Task: Create a rule from the Routing list, Task moved to a section -> Set Priority in the project AirLink , set the section as To-Do and set the priority of the task as  High
Action: Mouse moved to (64, 354)
Screenshot: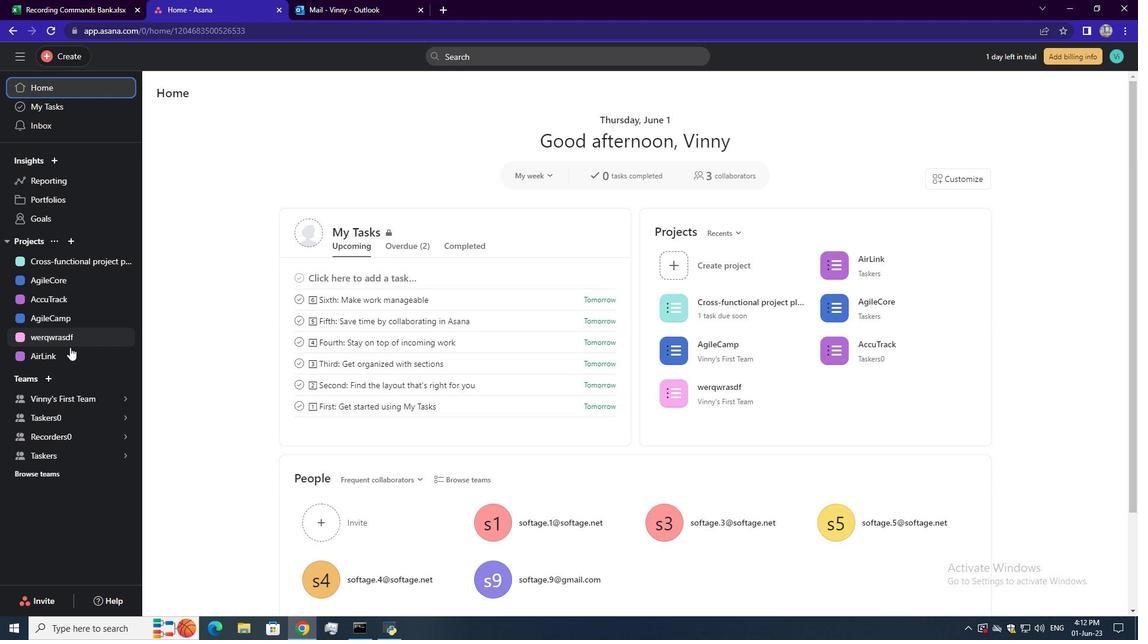 
Action: Mouse pressed left at (64, 354)
Screenshot: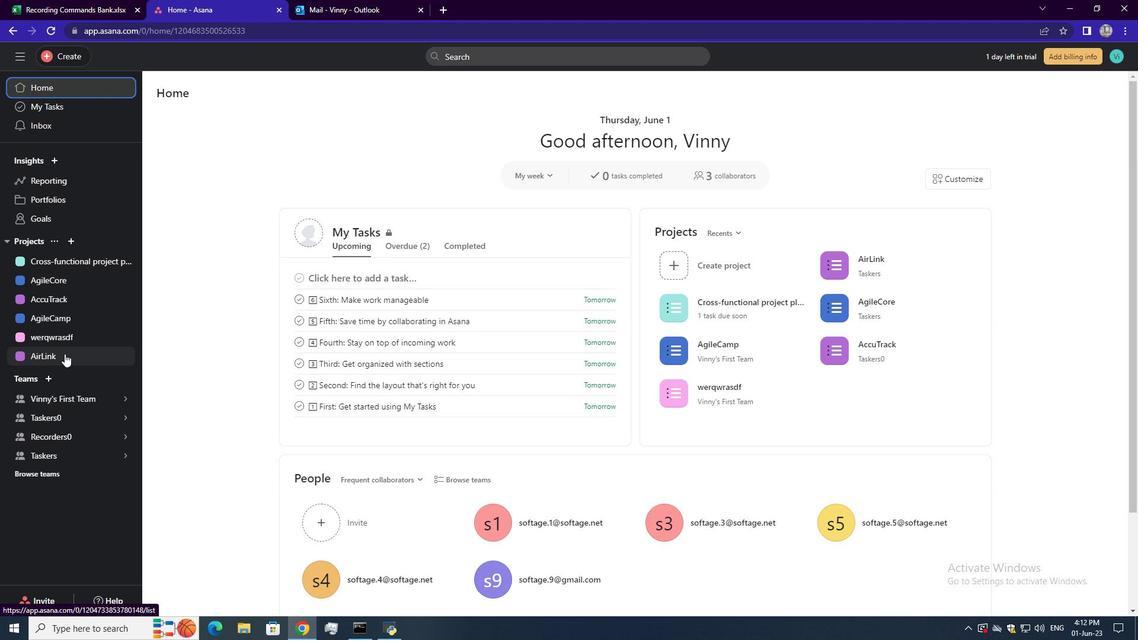 
Action: Mouse moved to (1098, 100)
Screenshot: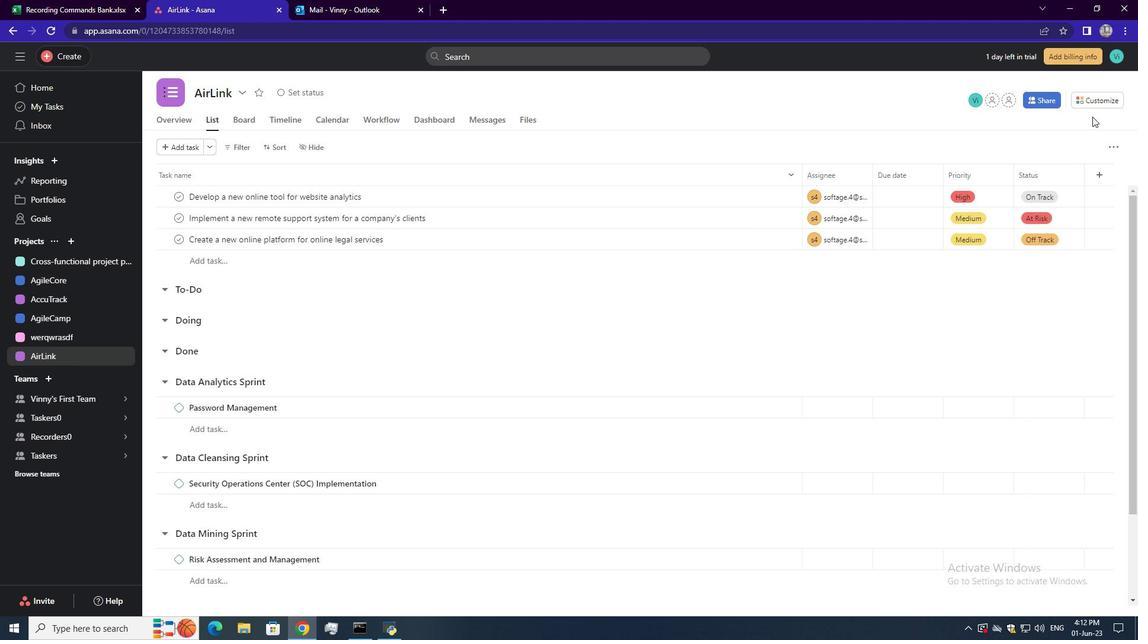
Action: Mouse pressed left at (1098, 100)
Screenshot: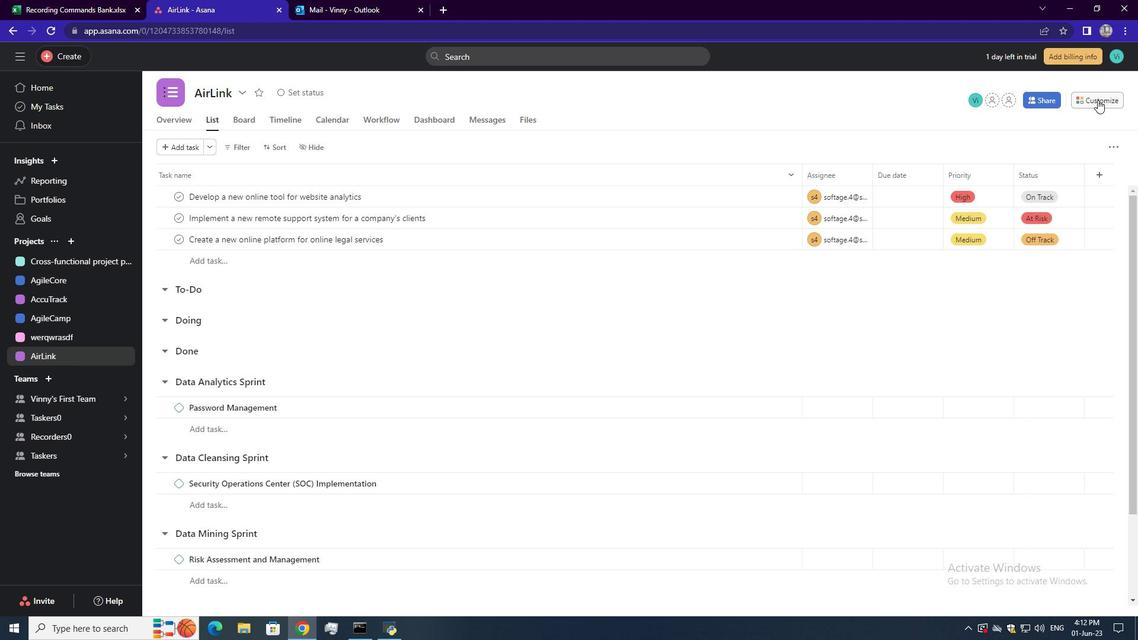 
Action: Mouse moved to (897, 248)
Screenshot: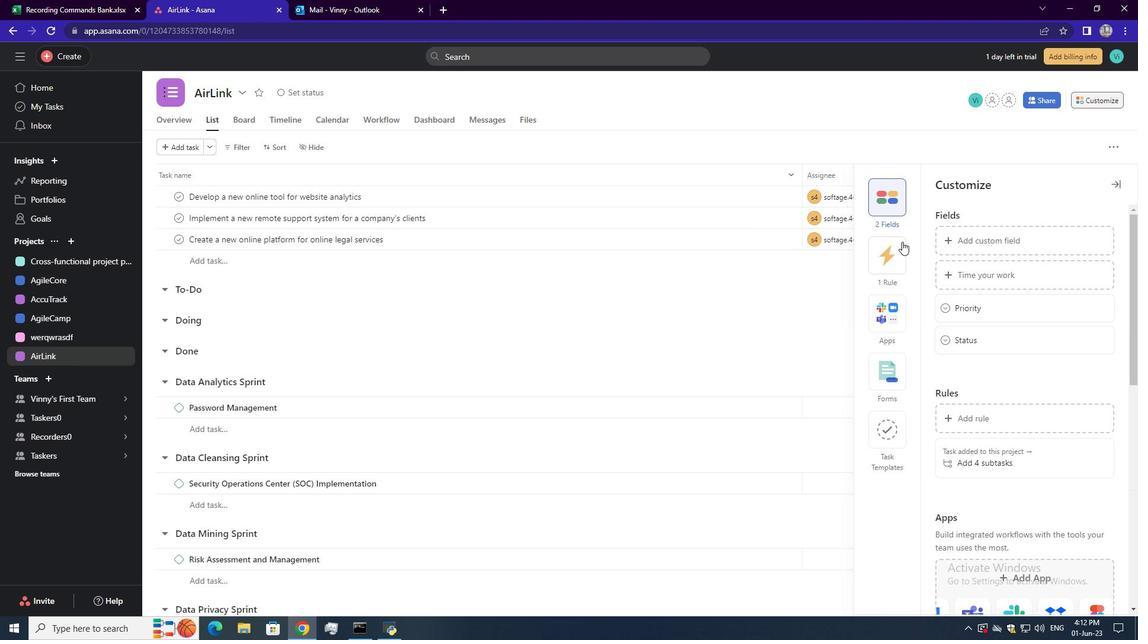 
Action: Mouse pressed left at (897, 248)
Screenshot: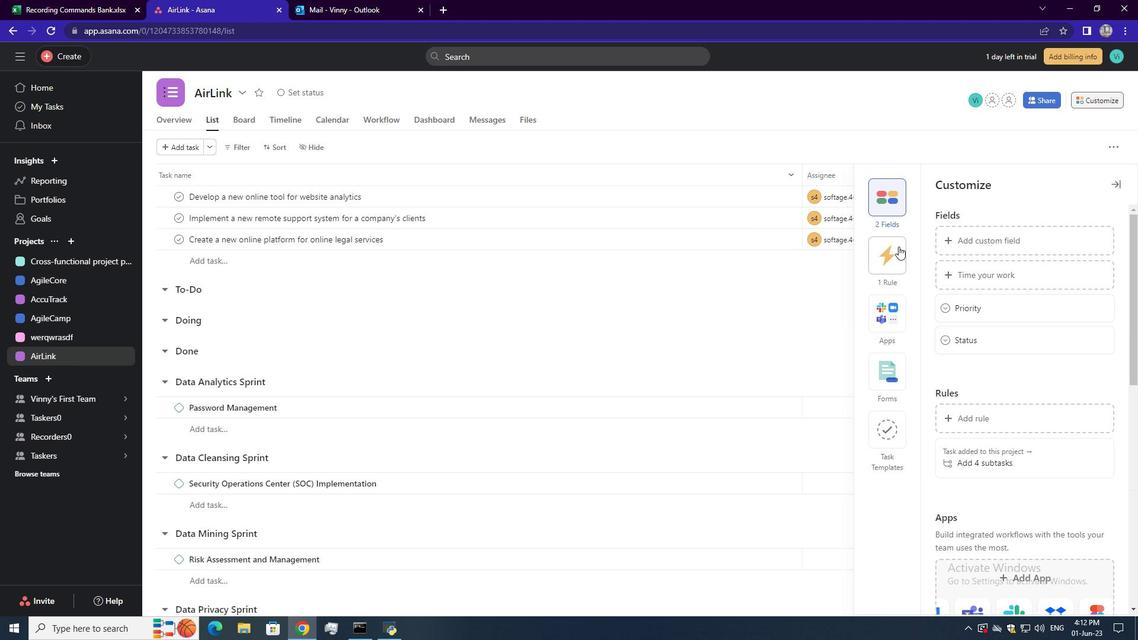 
Action: Mouse moved to (980, 242)
Screenshot: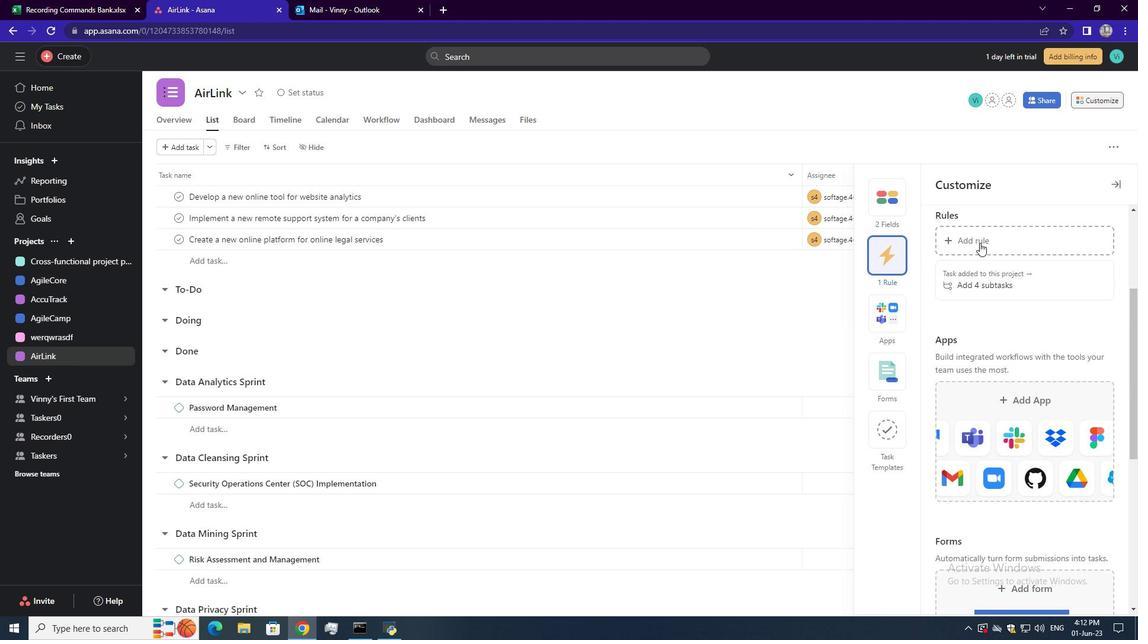 
Action: Mouse pressed left at (980, 242)
Screenshot: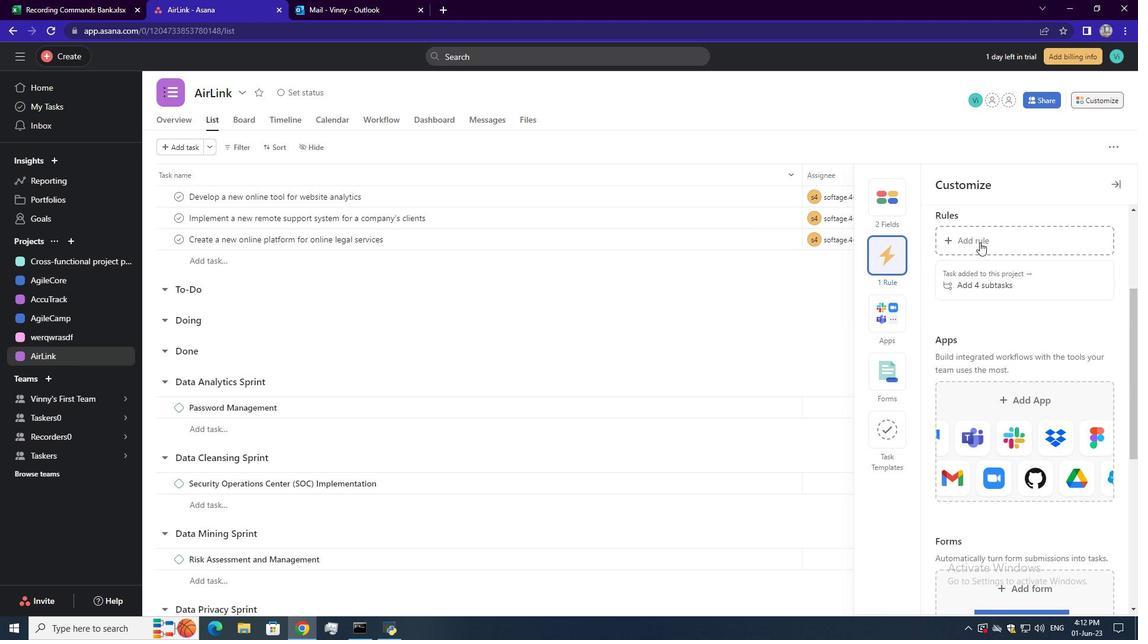 
Action: Mouse moved to (241, 154)
Screenshot: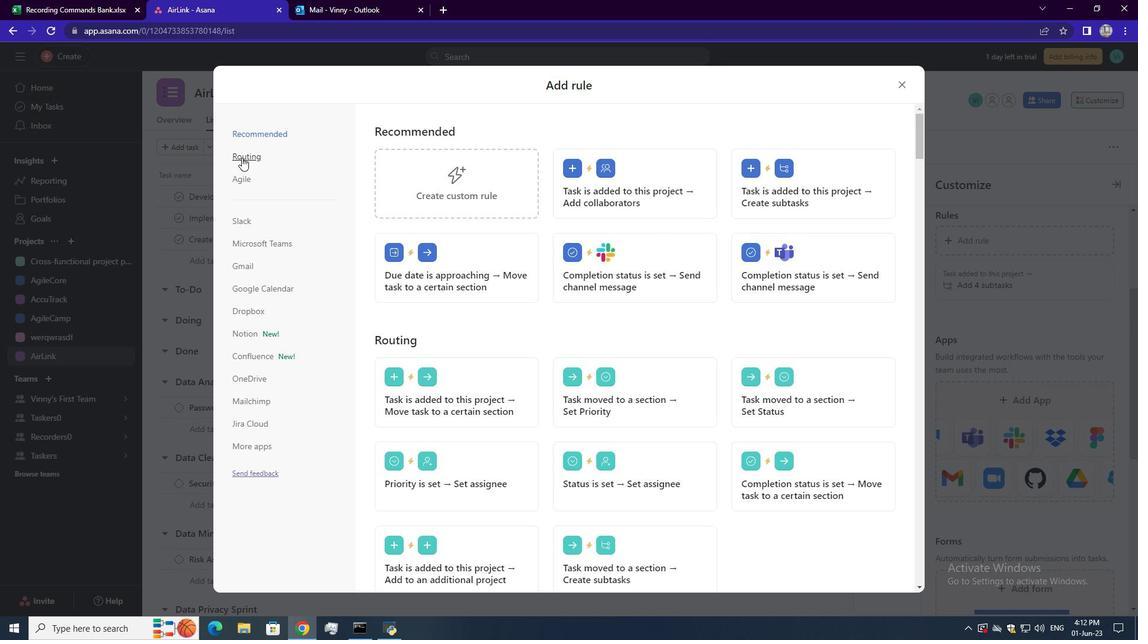 
Action: Mouse pressed left at (241, 154)
Screenshot: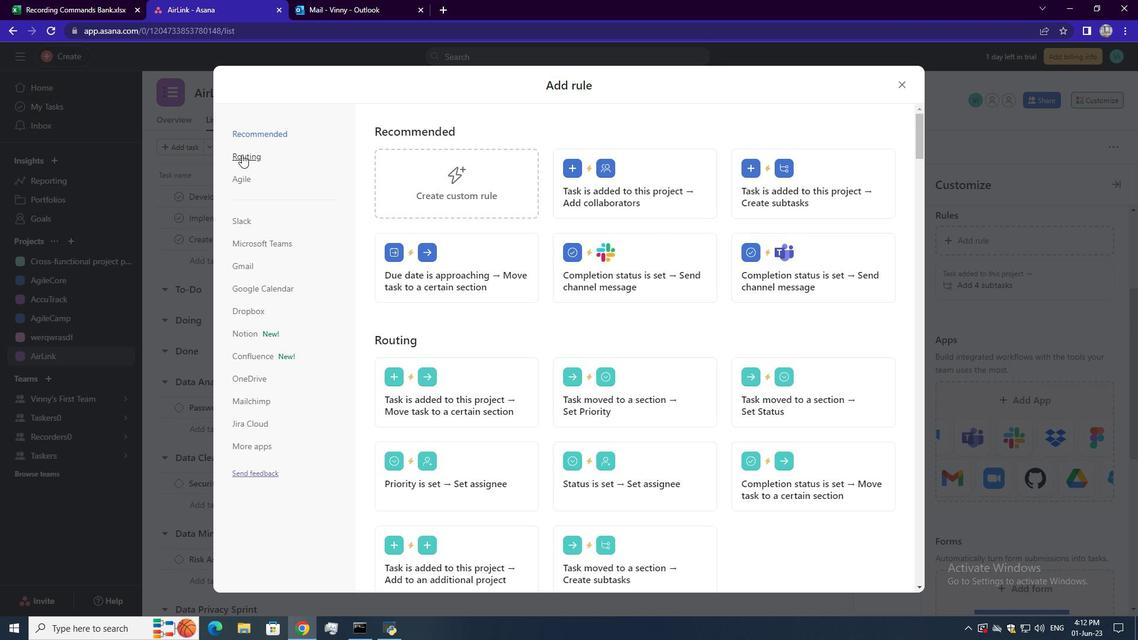 
Action: Mouse moved to (614, 198)
Screenshot: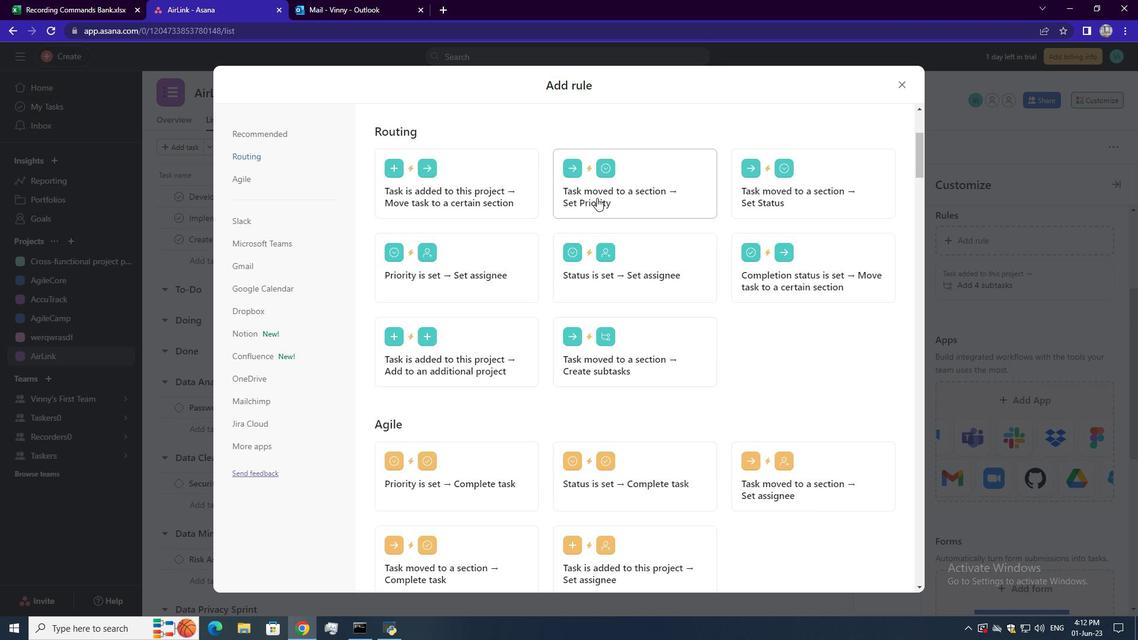 
Action: Mouse pressed left at (614, 198)
Screenshot: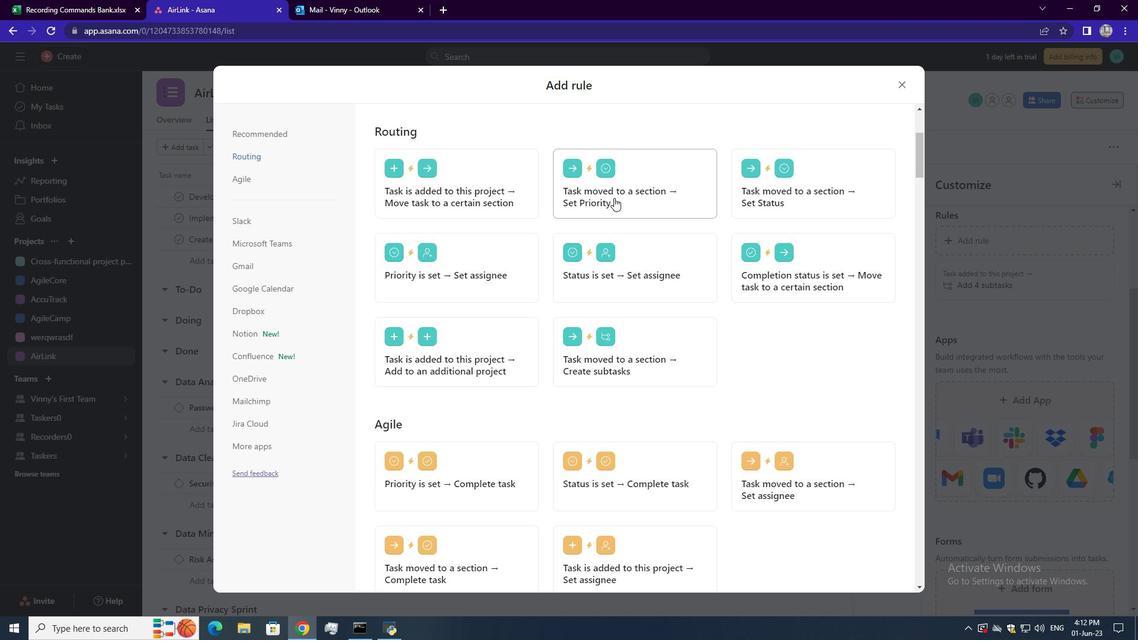 
Action: Mouse moved to (435, 321)
Screenshot: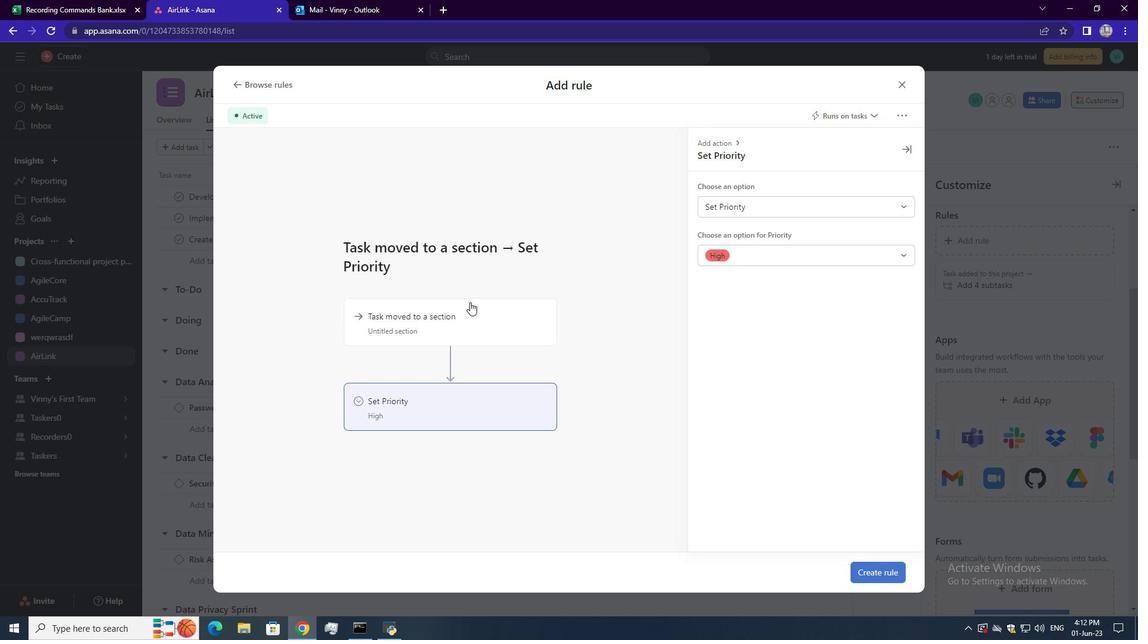 
Action: Mouse pressed left at (435, 321)
Screenshot: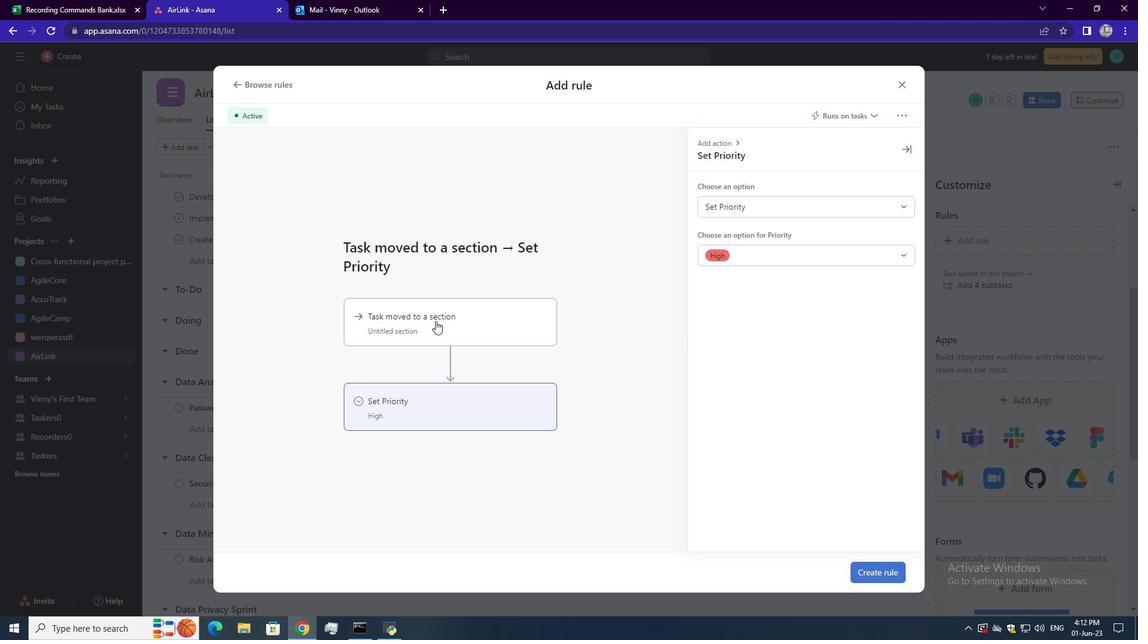 
Action: Mouse moved to (791, 212)
Screenshot: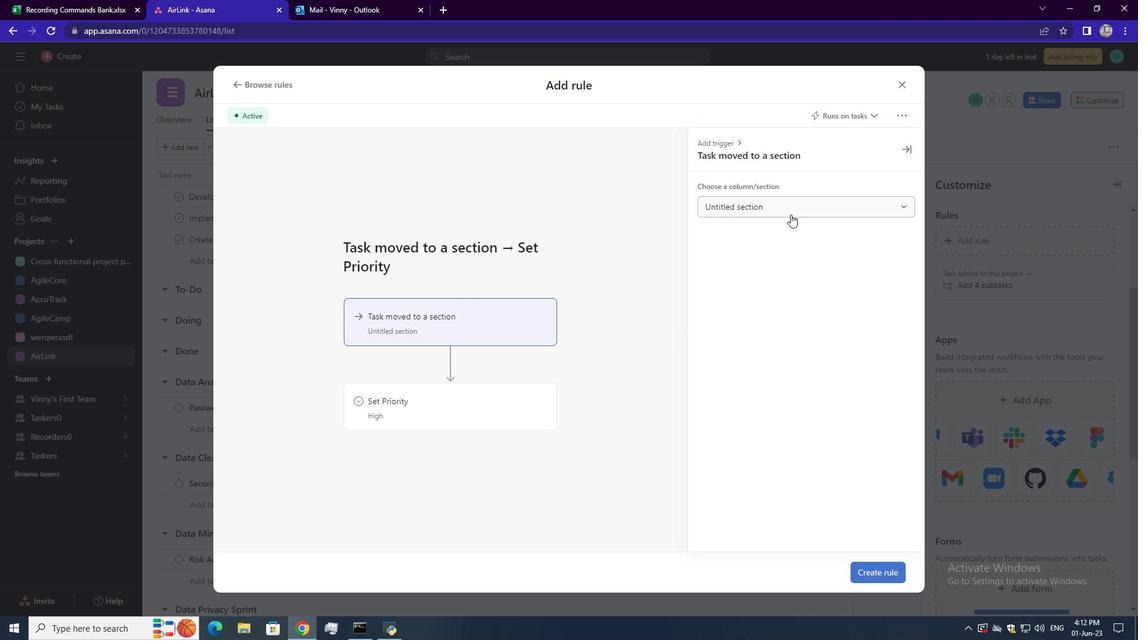 
Action: Mouse pressed left at (791, 212)
Screenshot: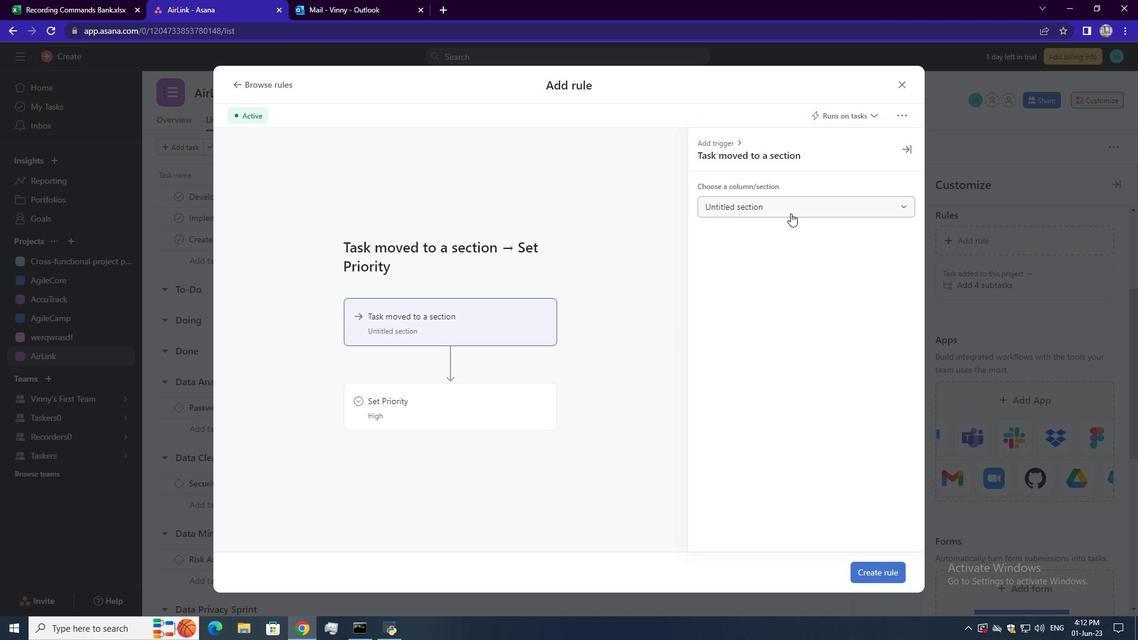 
Action: Mouse moved to (747, 248)
Screenshot: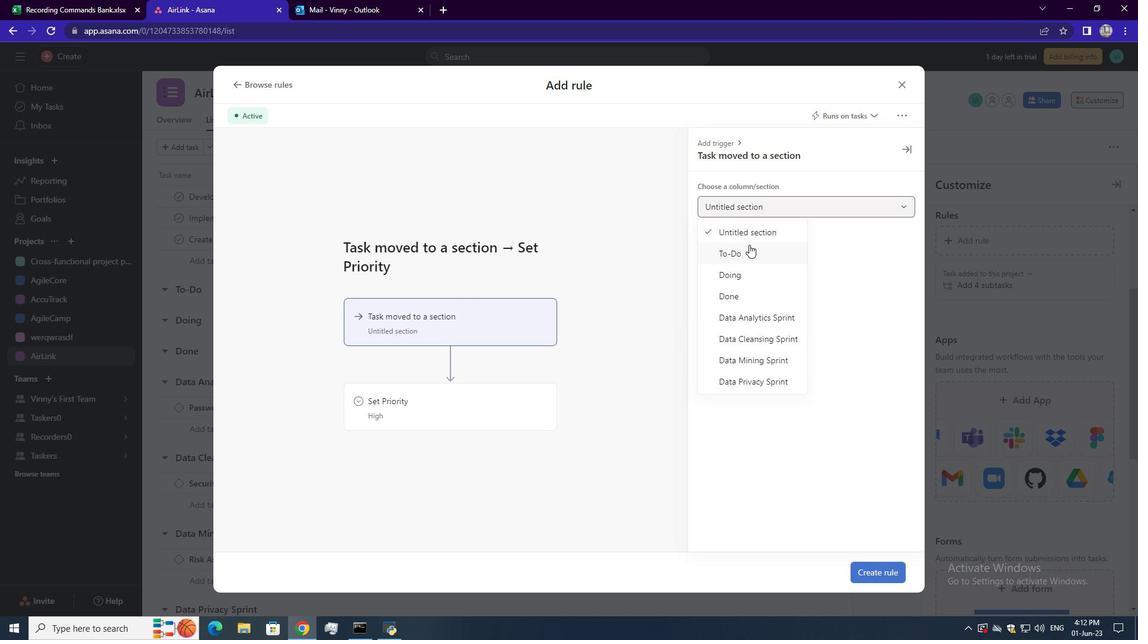 
Action: Mouse pressed left at (747, 248)
Screenshot: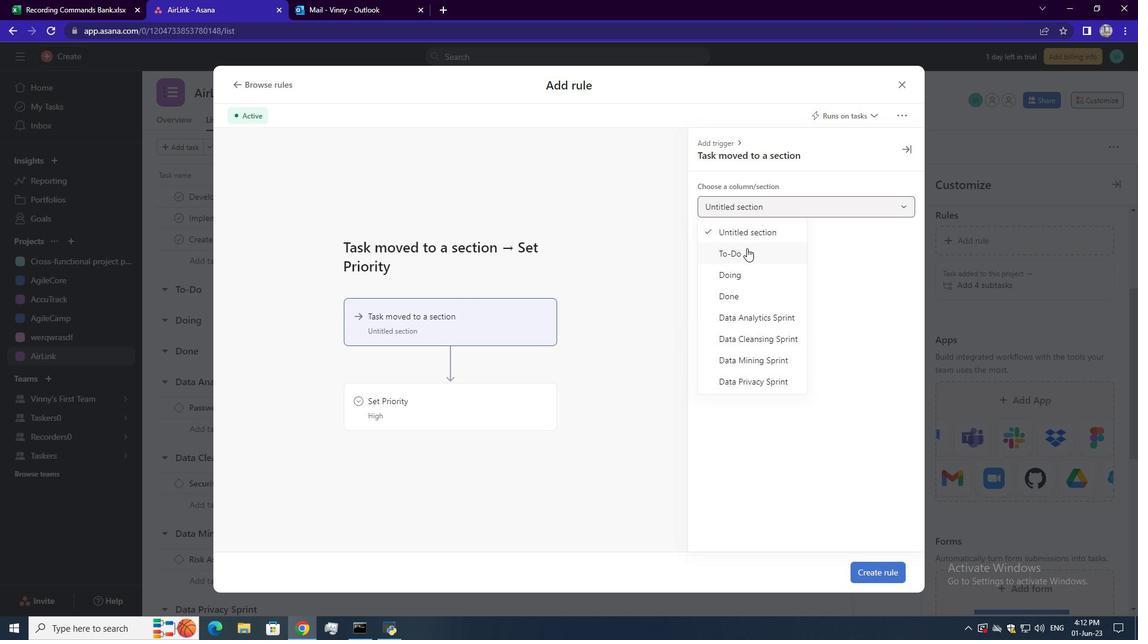 
Action: Mouse moved to (440, 394)
Screenshot: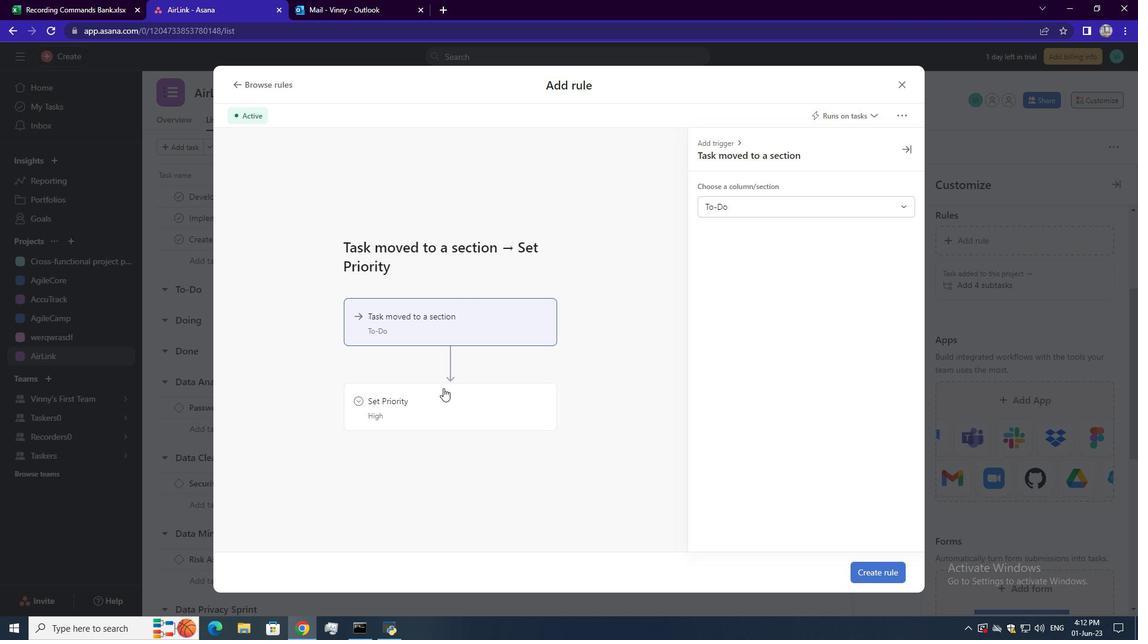 
Action: Mouse pressed left at (440, 394)
Screenshot: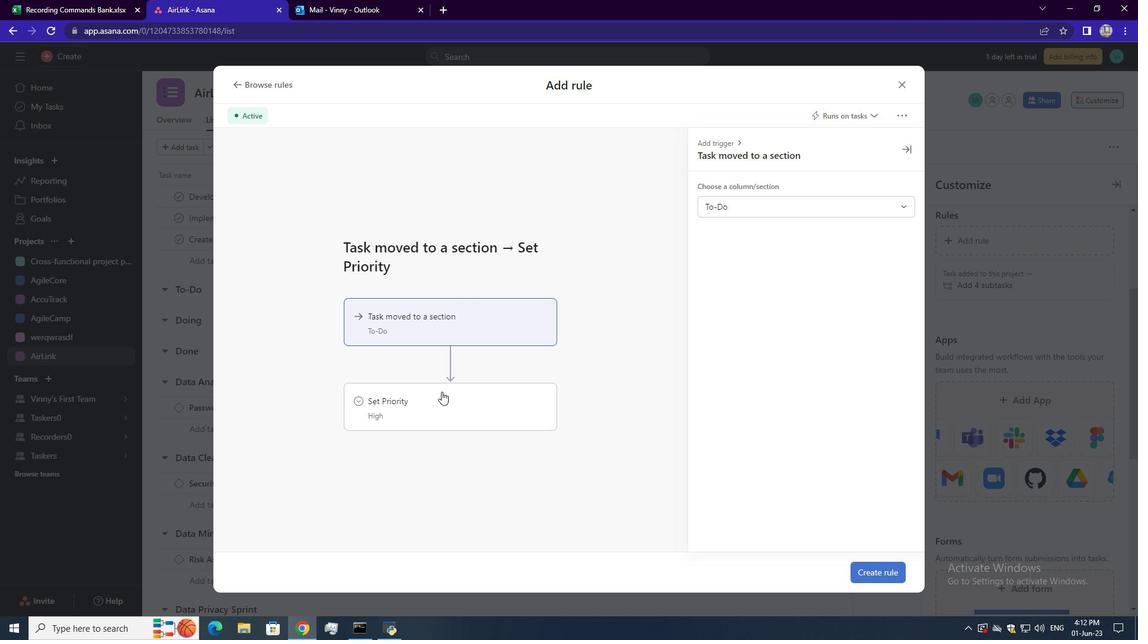 
Action: Mouse moved to (813, 254)
Screenshot: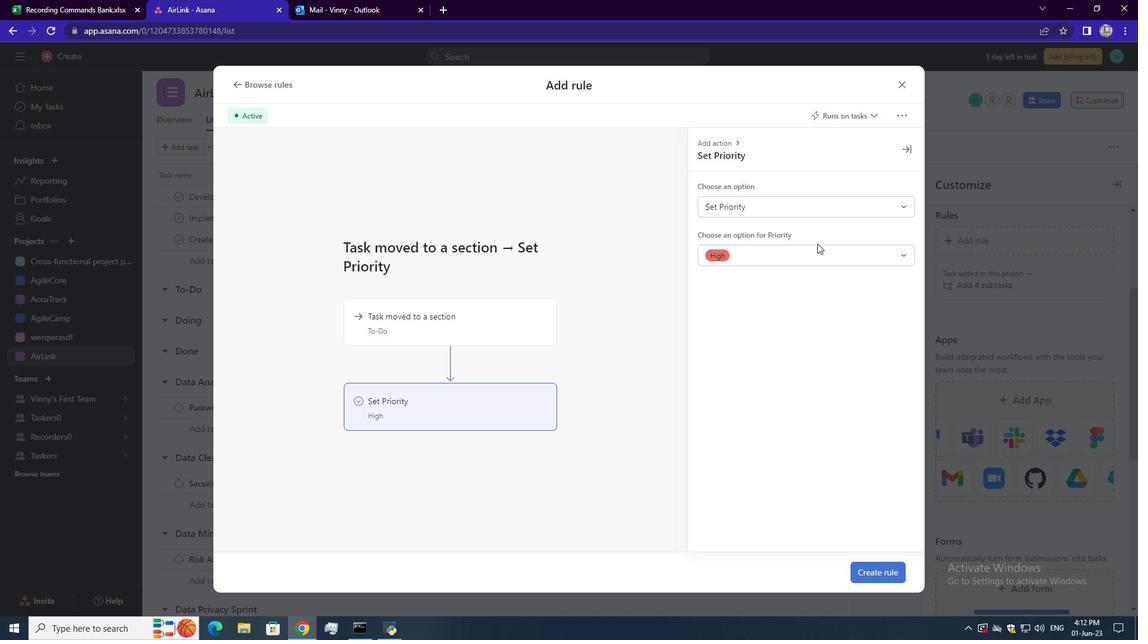 
Action: Mouse pressed left at (813, 254)
Screenshot: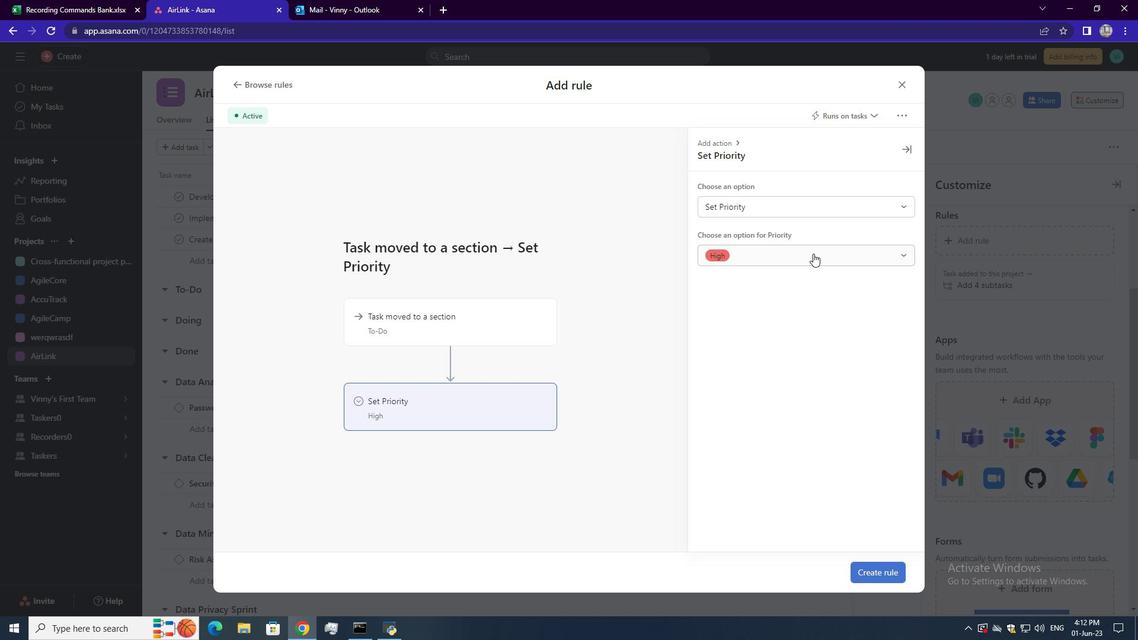 
Action: Mouse moved to (759, 279)
Screenshot: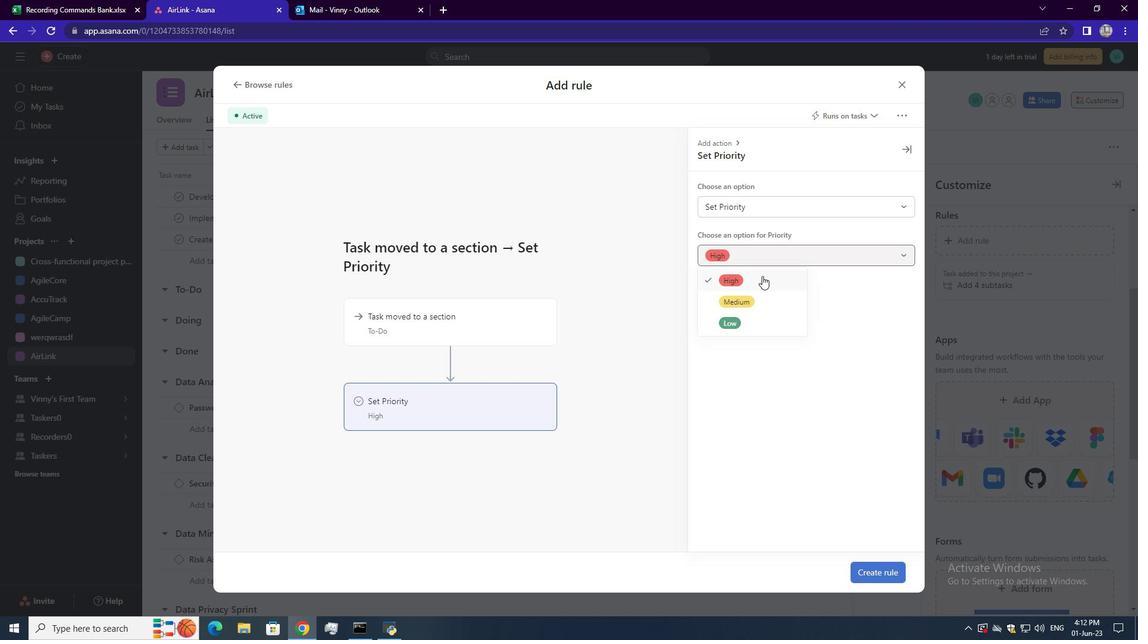 
Action: Mouse pressed left at (759, 279)
Screenshot: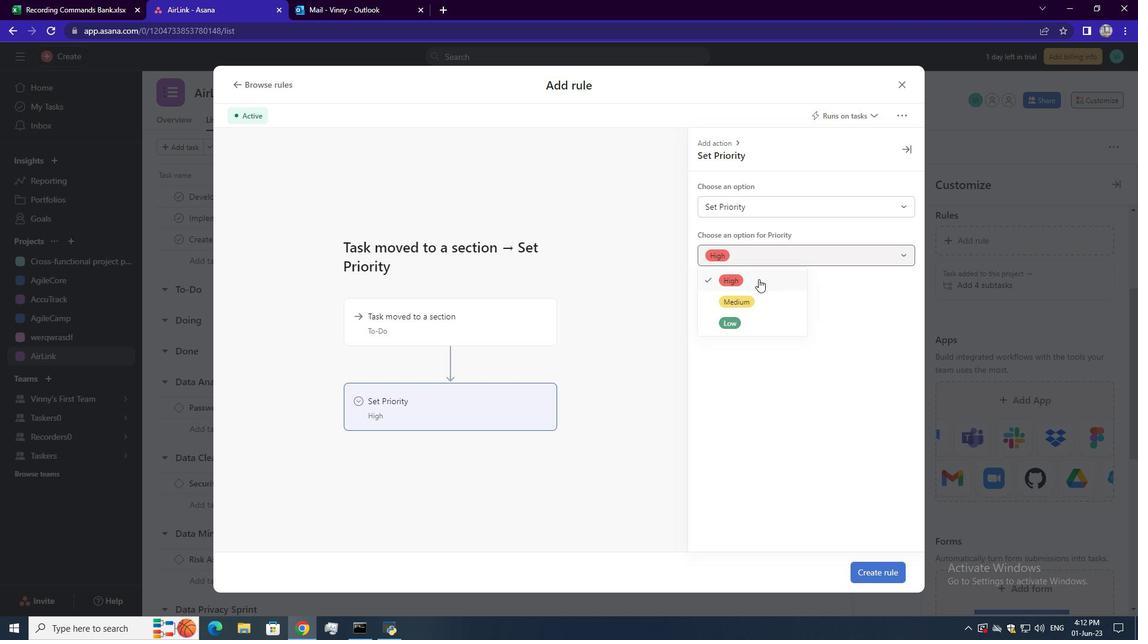 
Action: Mouse moved to (876, 568)
Screenshot: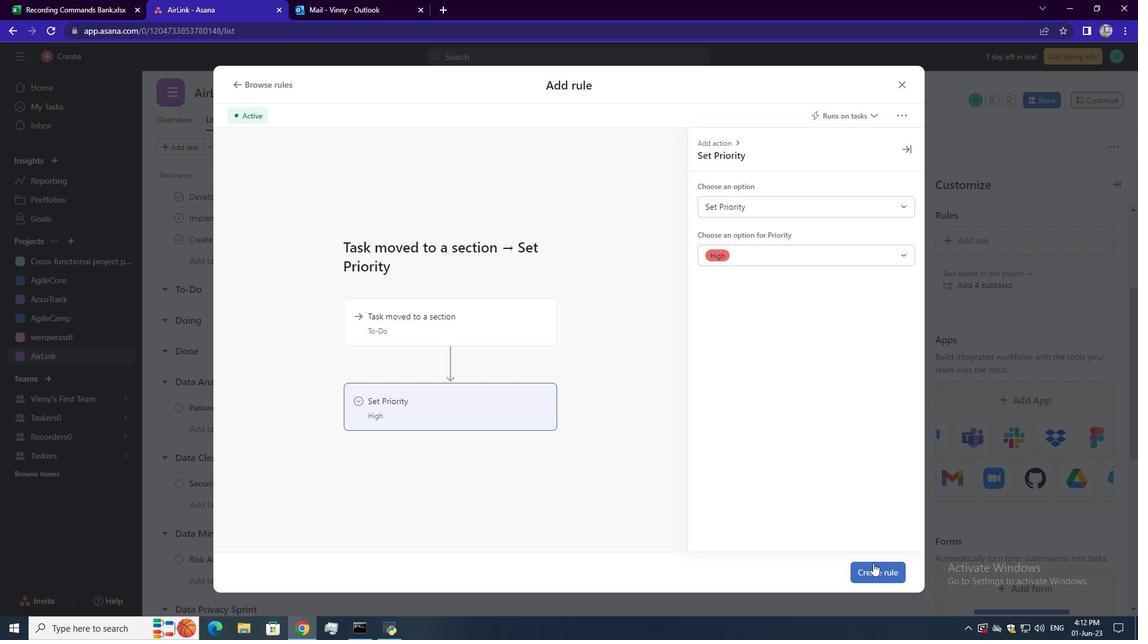 
Action: Mouse pressed left at (876, 568)
Screenshot: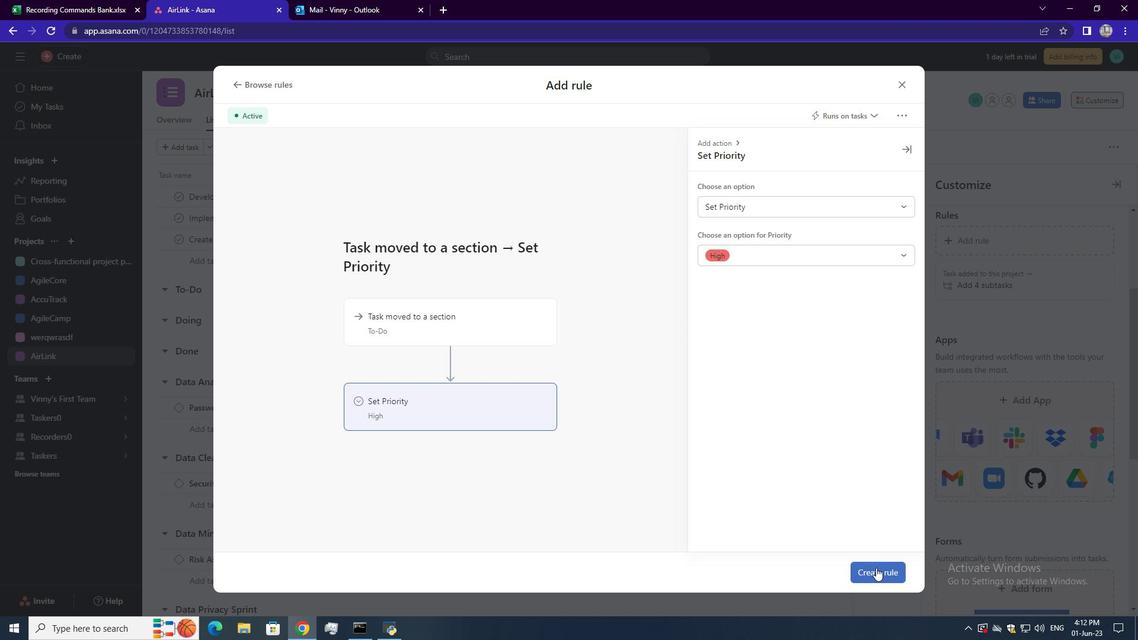 
